 Task: Use the formula "VARPA" in spreadsheet "Project portfolio".
Action: Mouse pressed left at (710, 193)
Screenshot: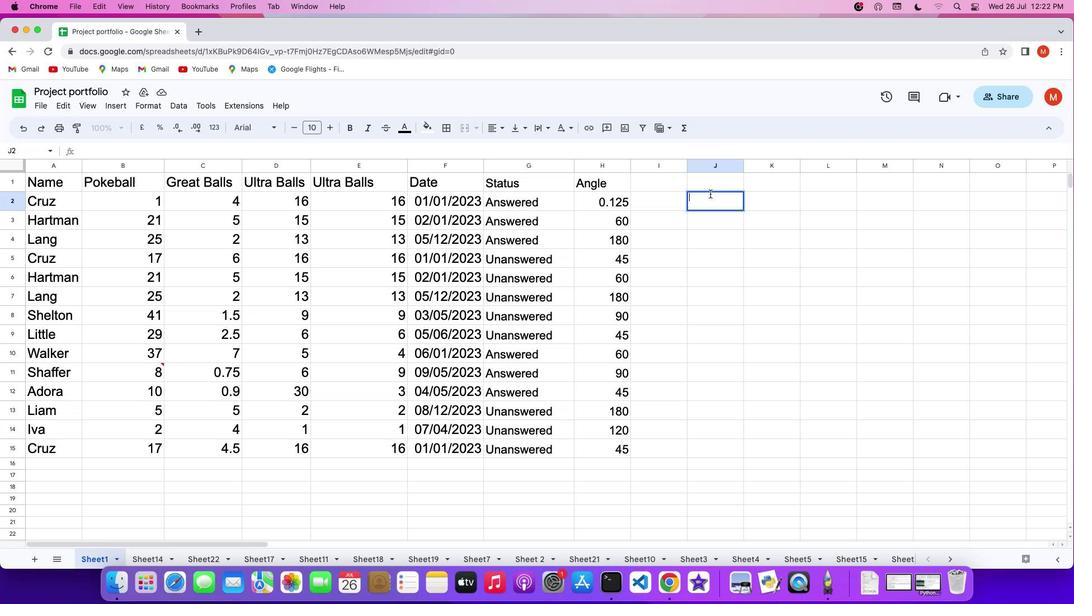 
Action: Key pressed '='
Screenshot: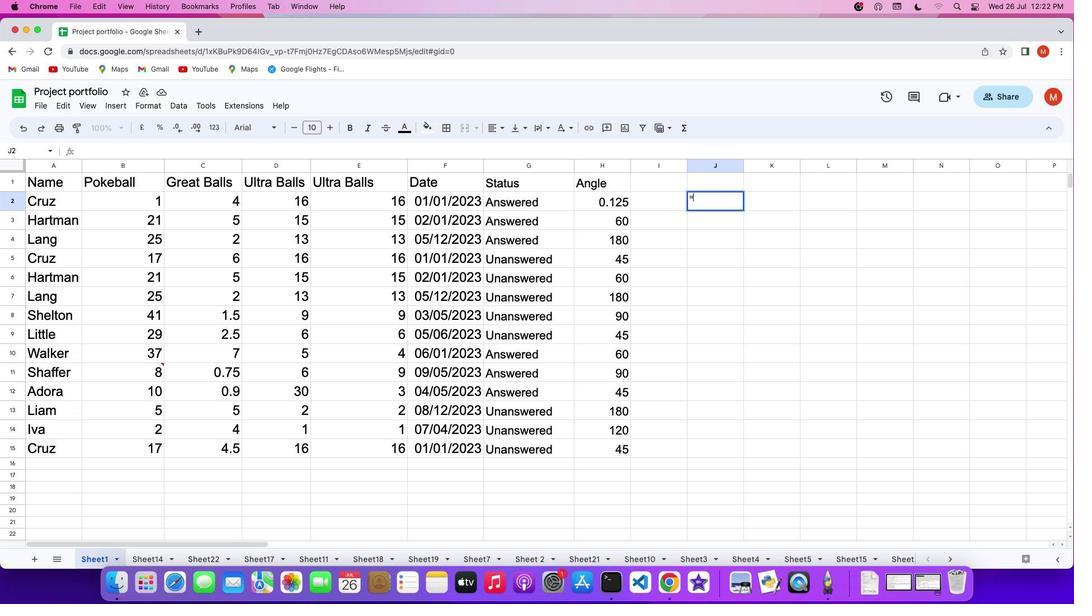 
Action: Mouse moved to (684, 119)
Screenshot: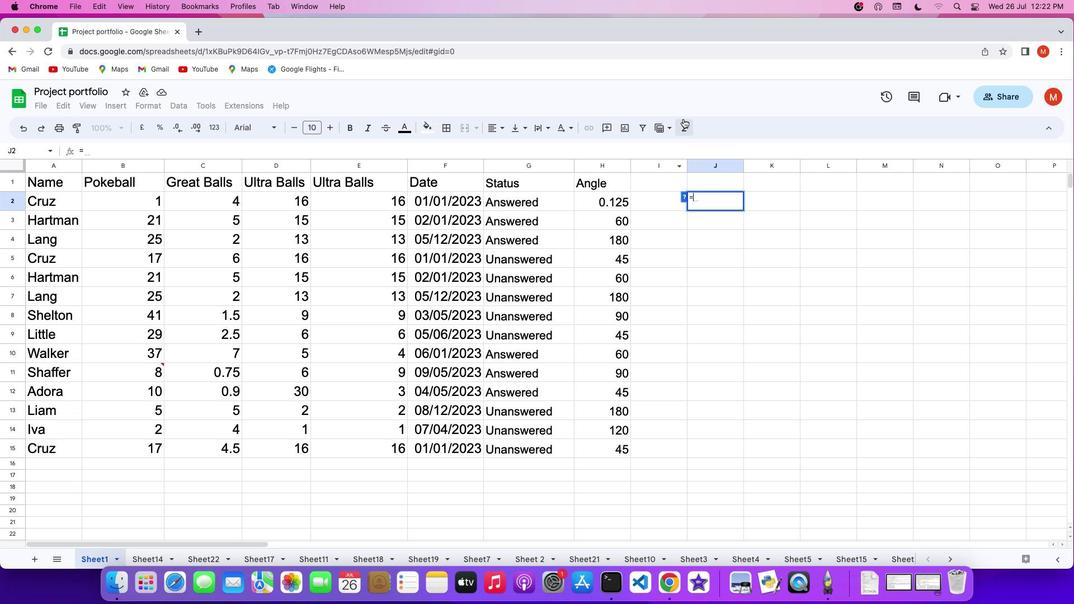 
Action: Mouse pressed left at (684, 119)
Screenshot: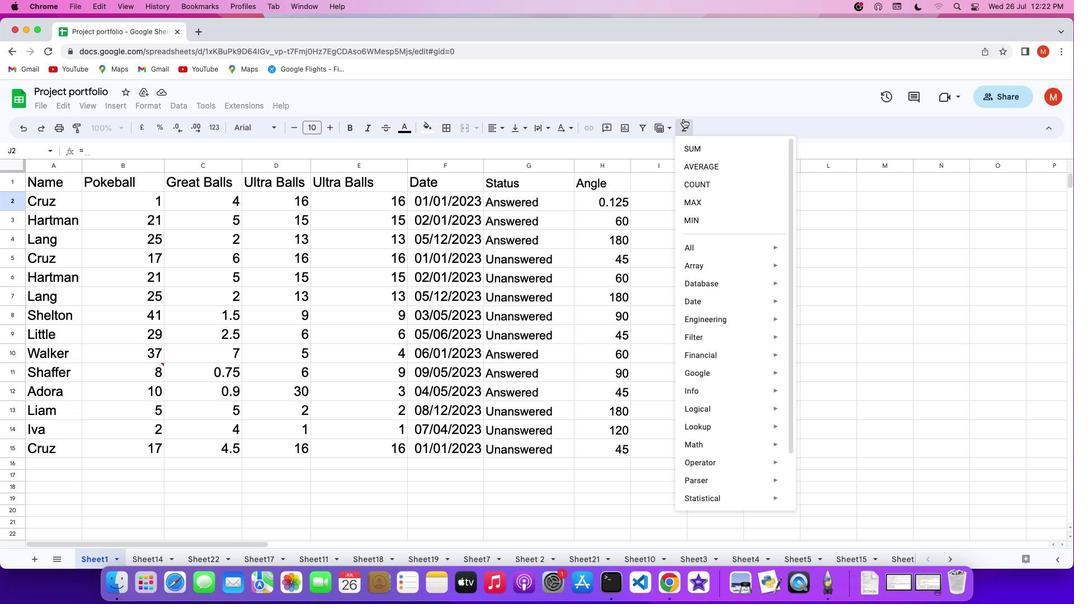 
Action: Mouse moved to (831, 510)
Screenshot: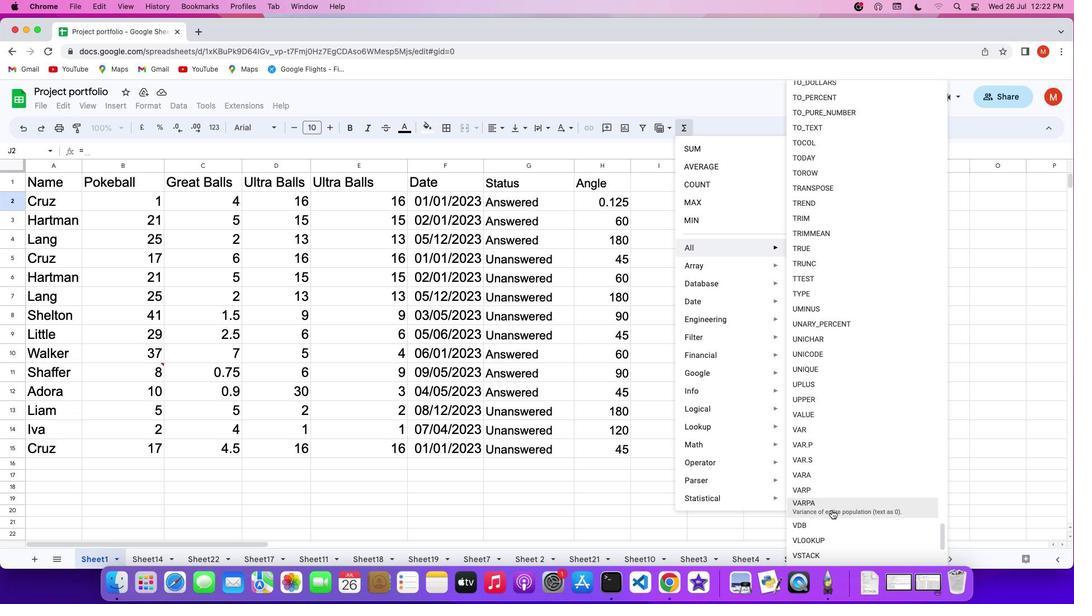 
Action: Mouse pressed left at (831, 510)
Screenshot: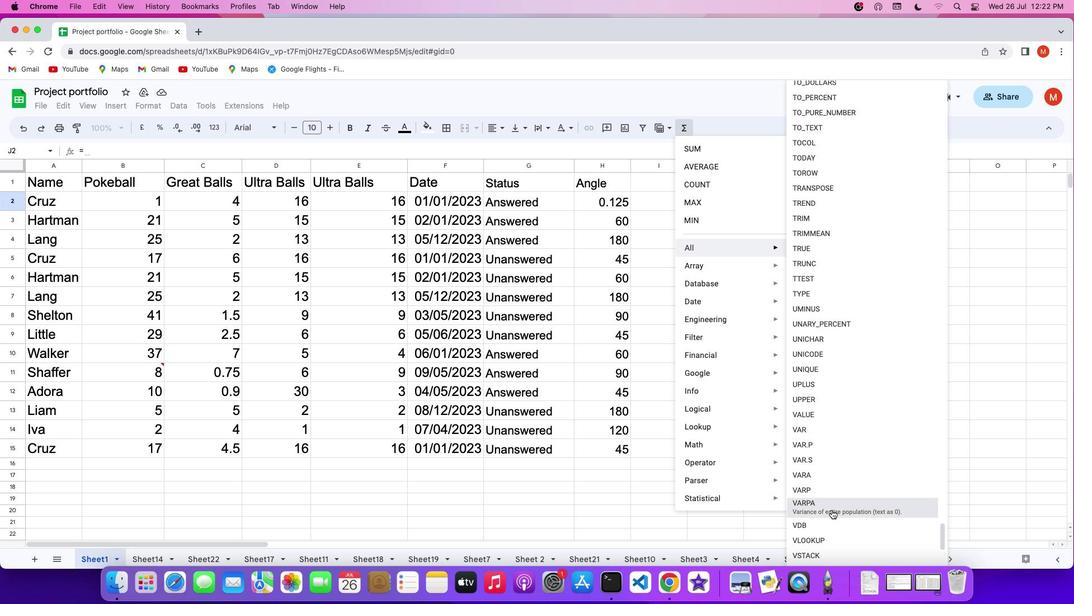 
Action: Mouse moved to (824, 506)
Screenshot: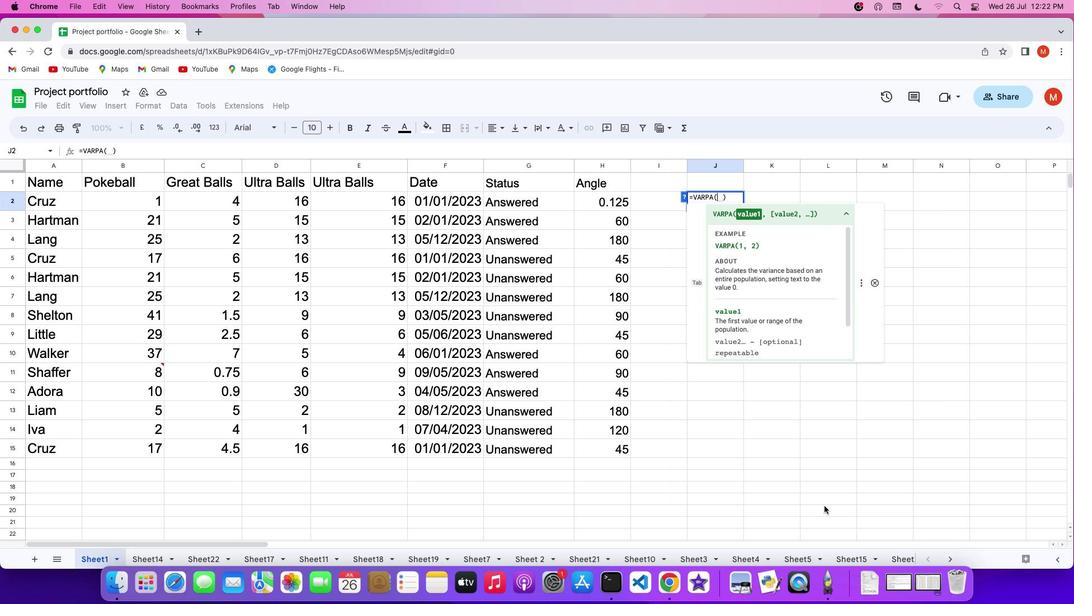 
Action: Key pressed '1'',''2'Key.enter
Screenshot: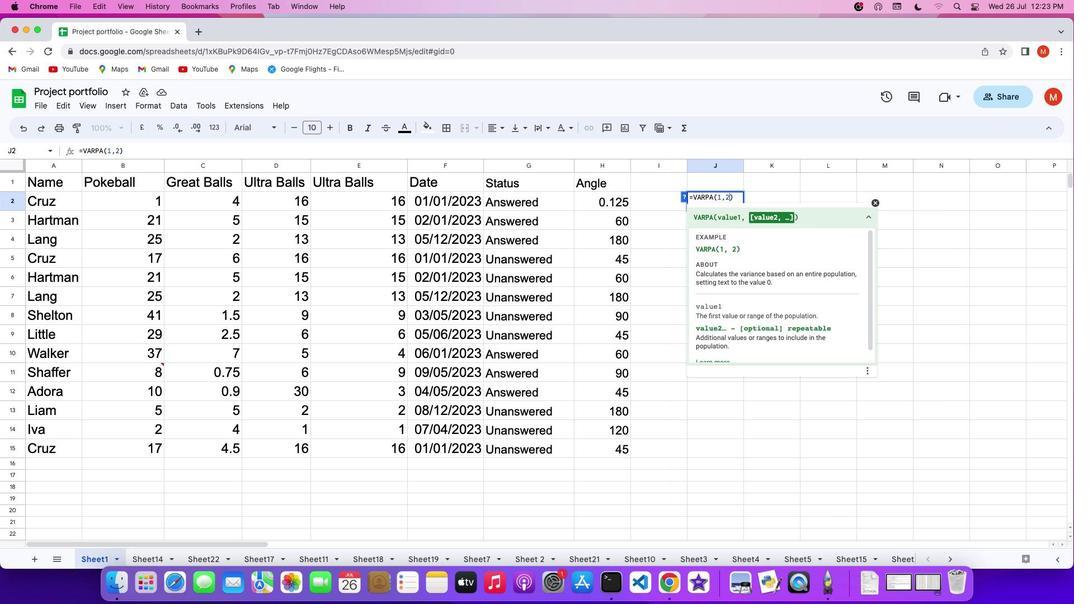 
